 Task: Locate emails sent from a specific domain: `from:@softage.net`.
Action: Mouse moved to (665, 100)
Screenshot: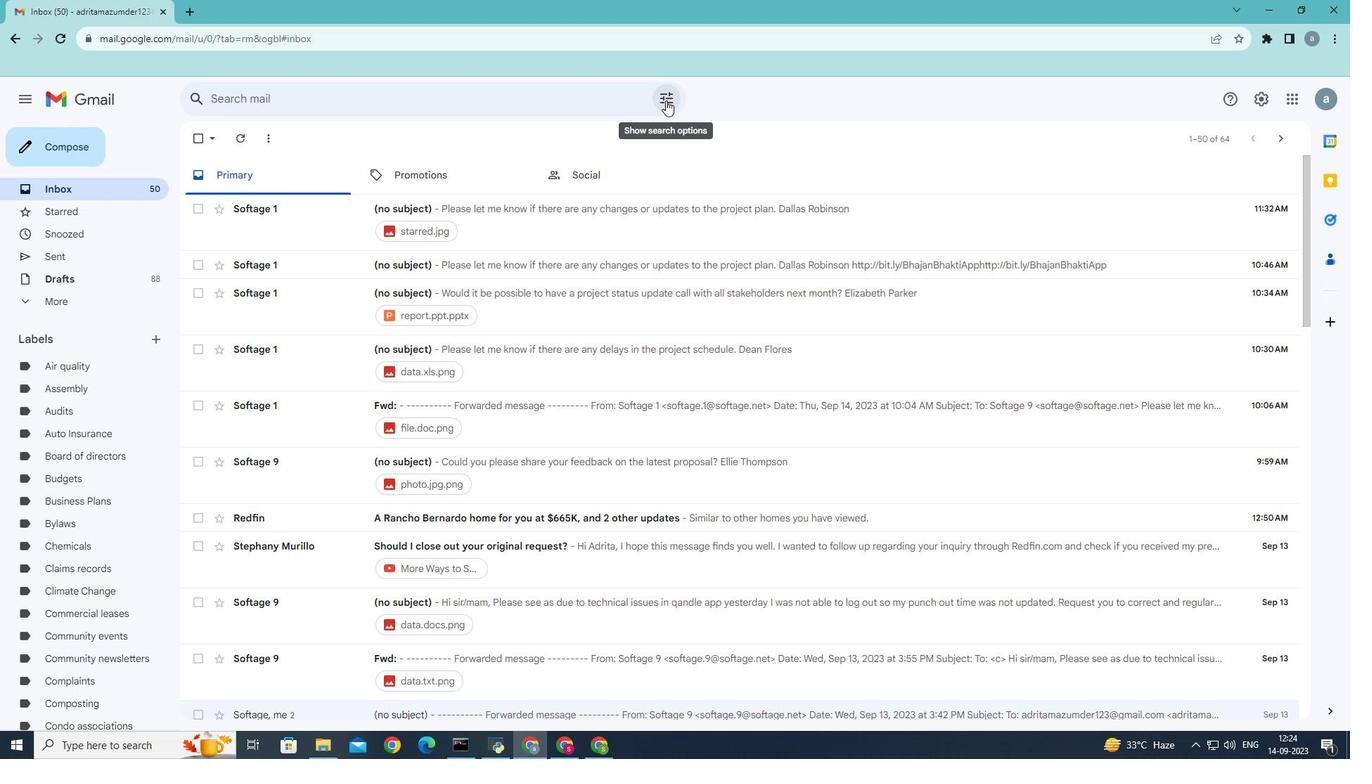 
Action: Mouse pressed left at (665, 100)
Screenshot: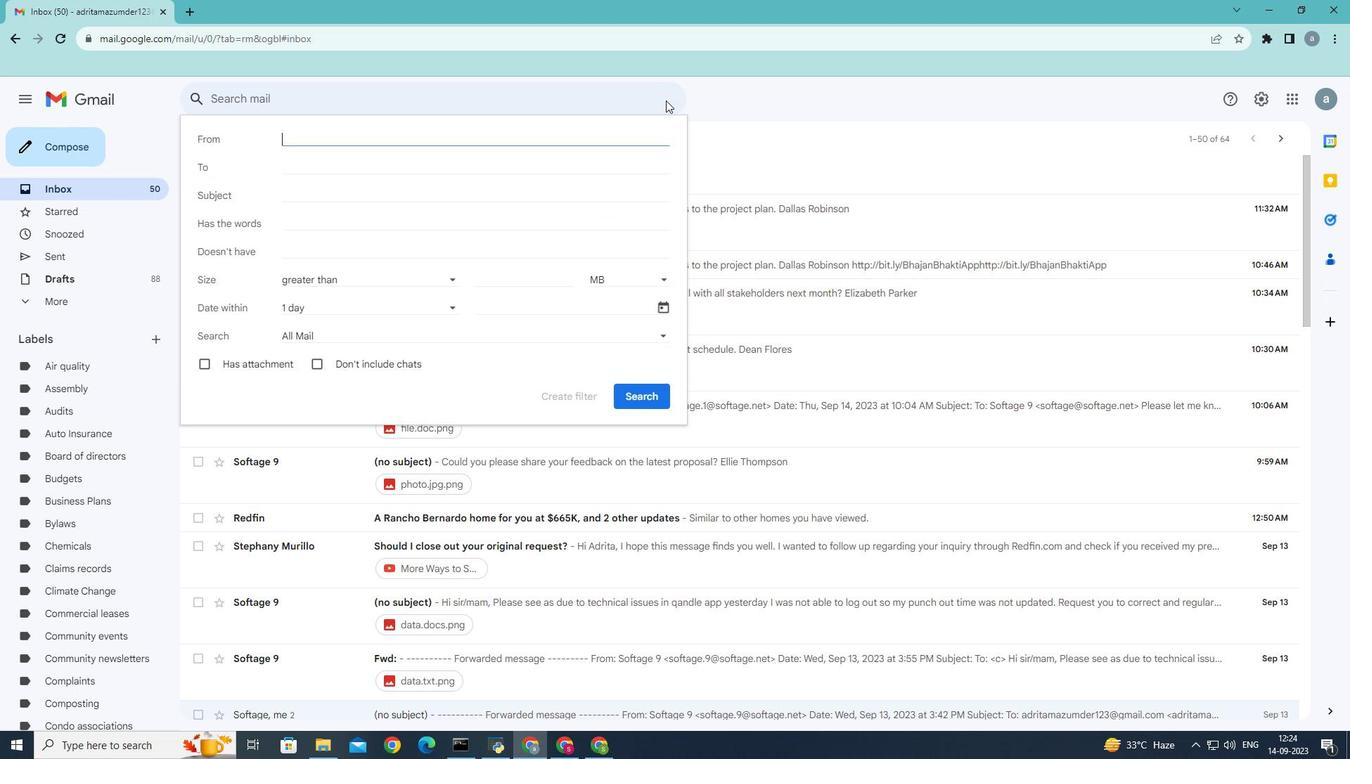 
Action: Mouse moved to (476, 182)
Screenshot: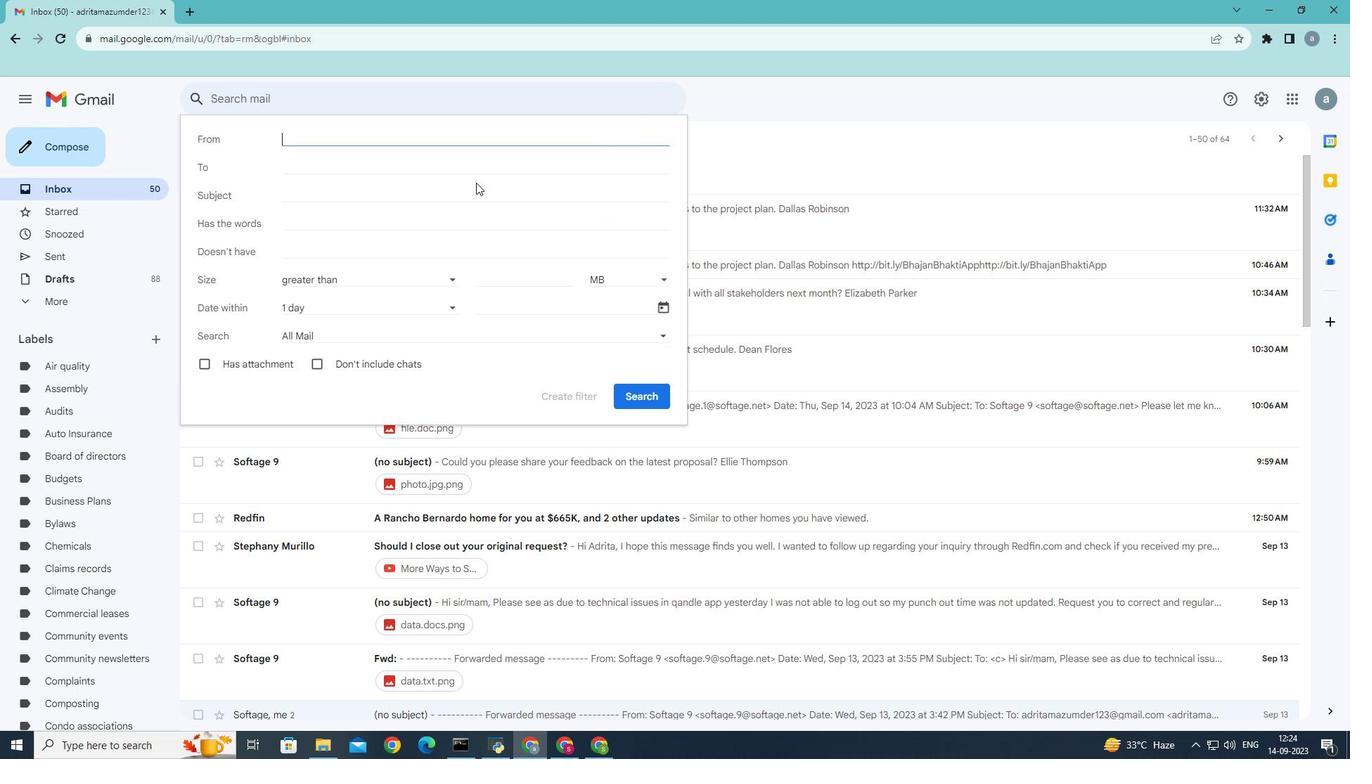 
Action: Key pressed <Key.shift>@softage.net
Screenshot: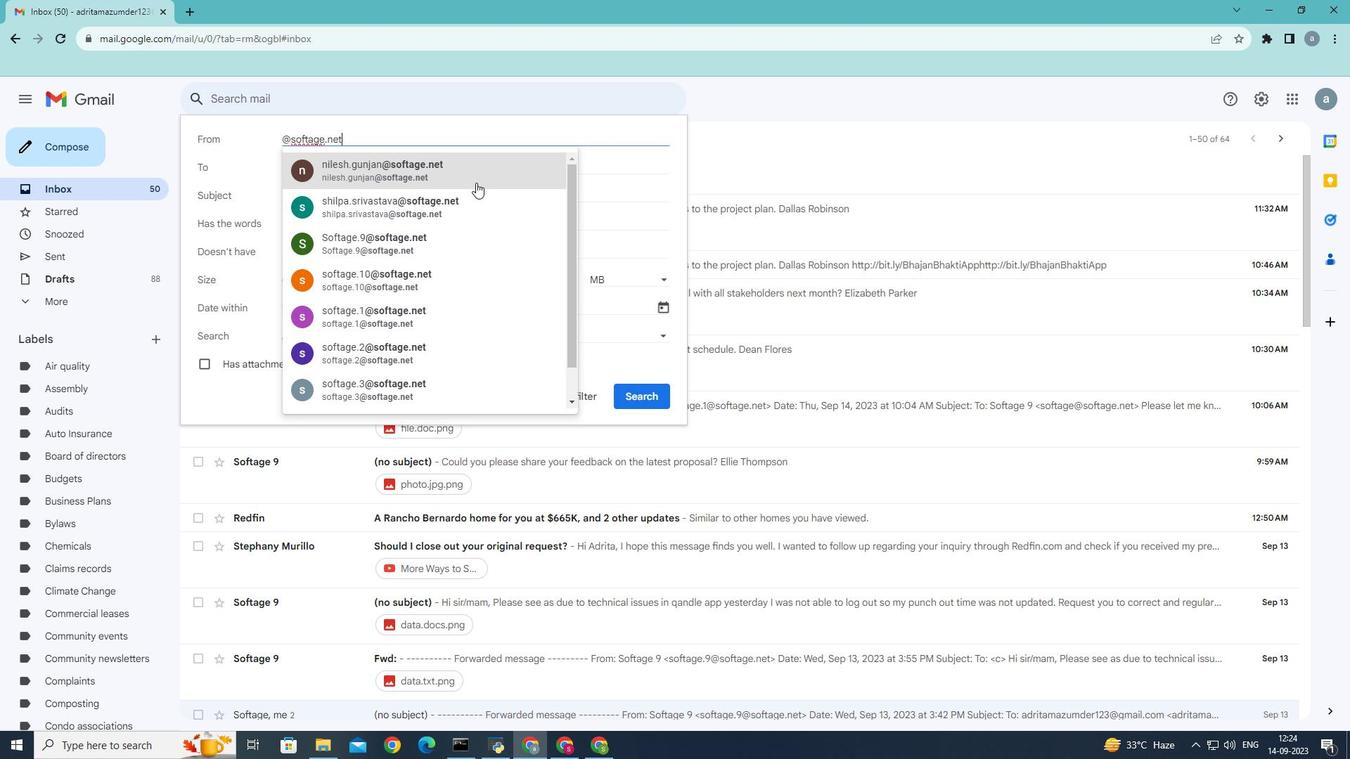 
Action: Mouse moved to (634, 395)
Screenshot: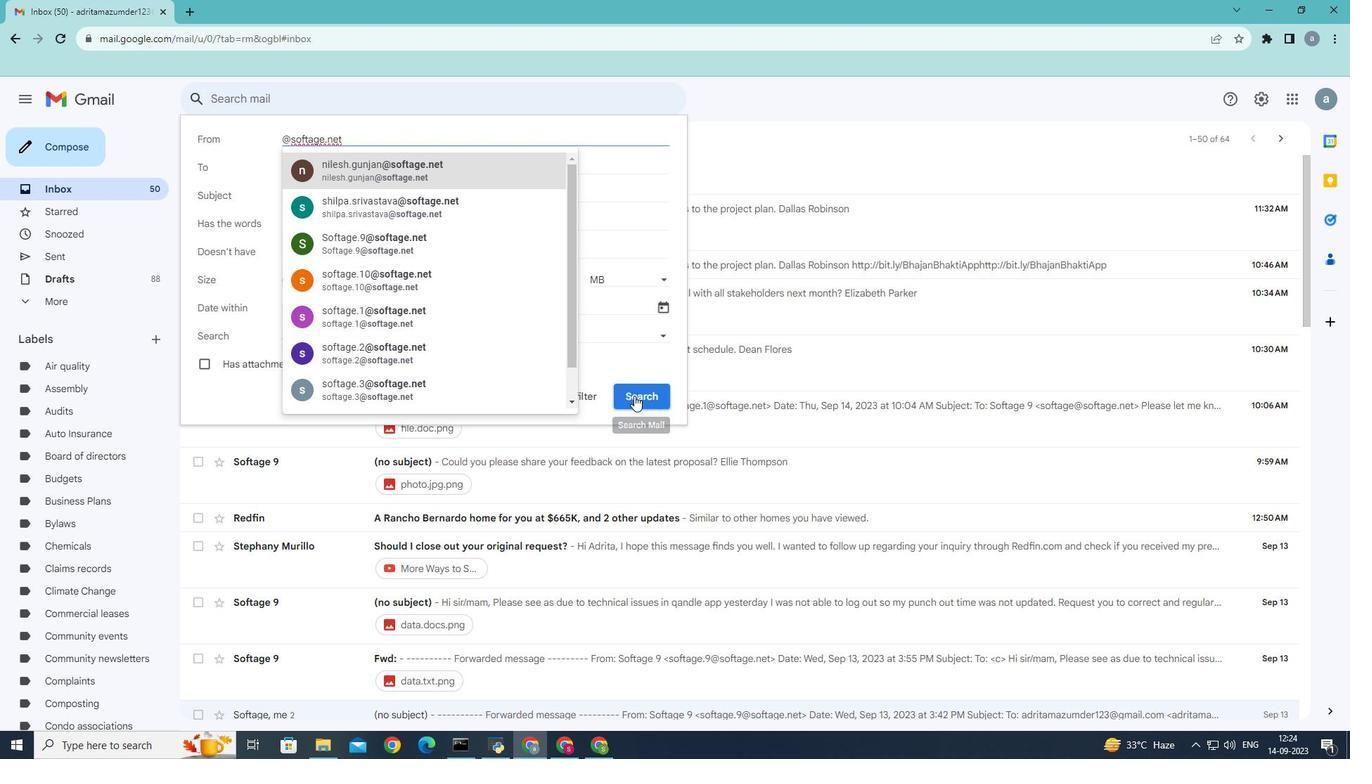 
Action: Mouse pressed left at (634, 395)
Screenshot: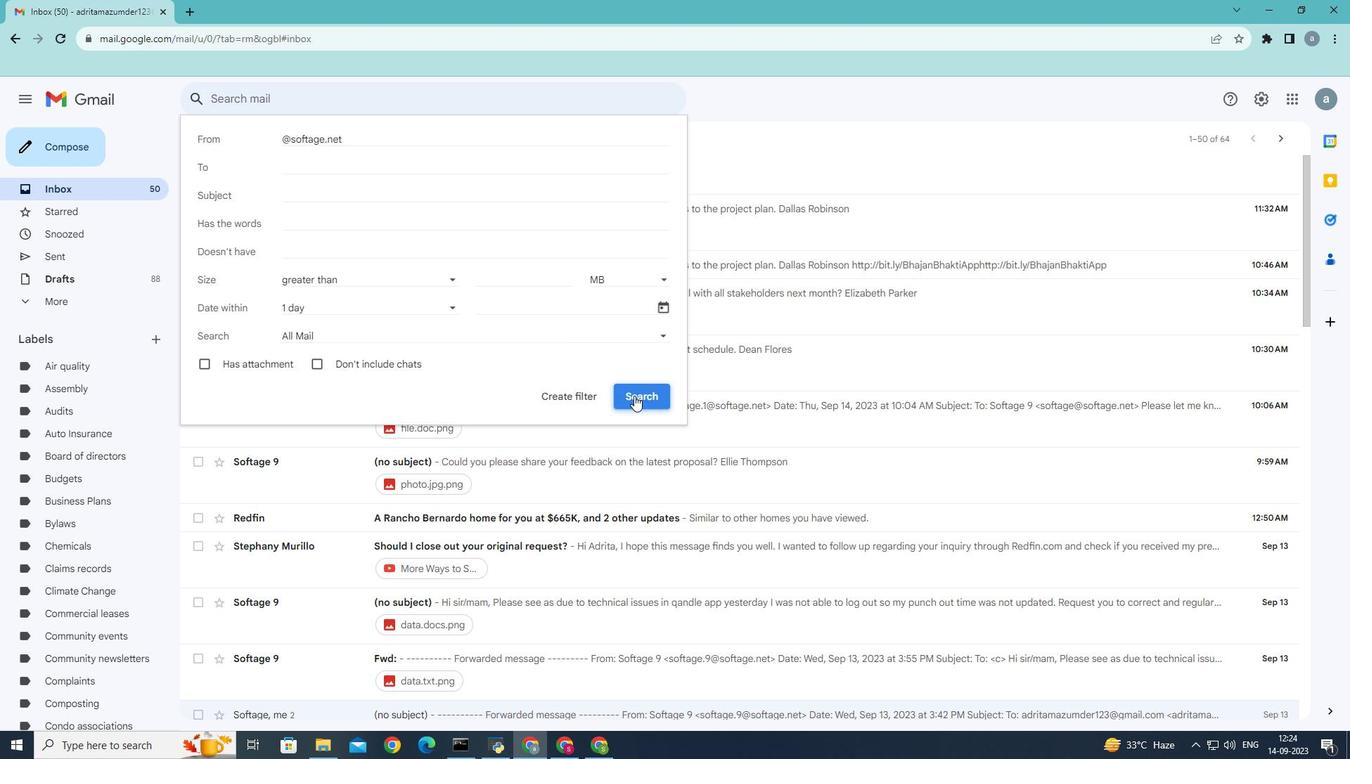 
